 Task: Send an email with the signature Kayla Brown with the subject Apology for a mistake and the message I wanted to confirm the availability of the meeting room for tomorrows presentation. from softage.6@softage.net to softage.3@softage.net and move the email from Sent Items to the folder Water quality
Action: Mouse moved to (82, 86)
Screenshot: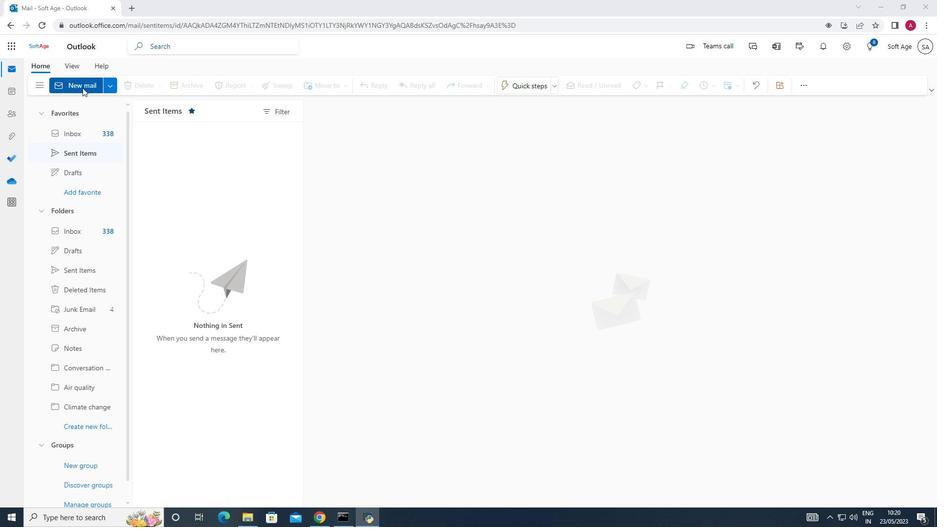 
Action: Mouse pressed left at (82, 86)
Screenshot: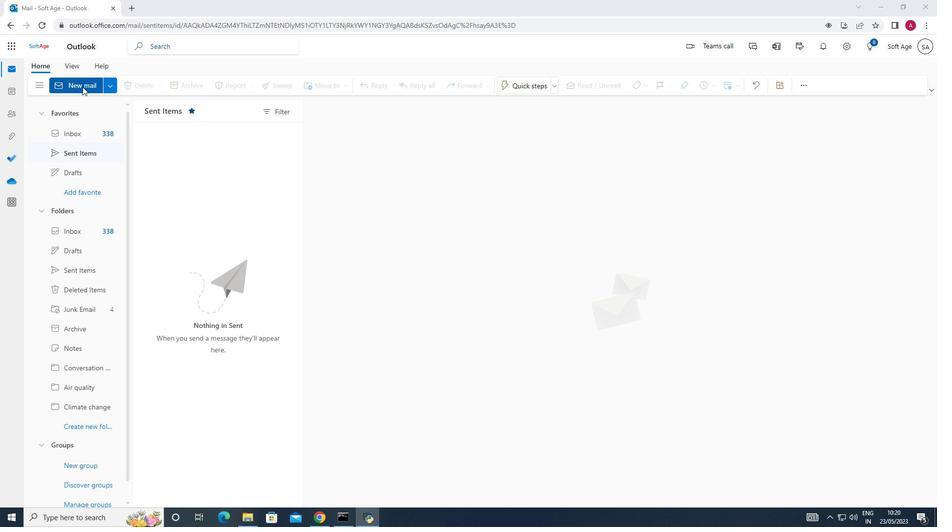 
Action: Mouse moved to (665, 83)
Screenshot: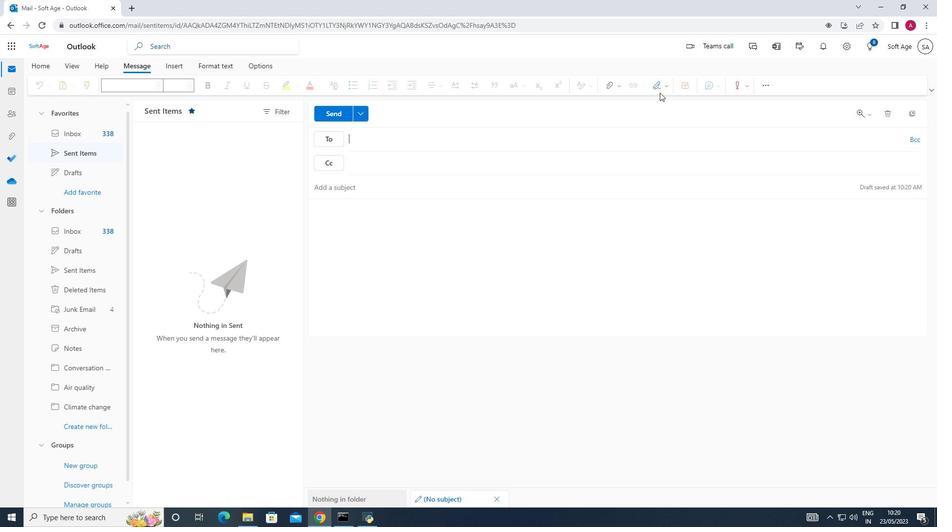 
Action: Mouse pressed left at (665, 83)
Screenshot: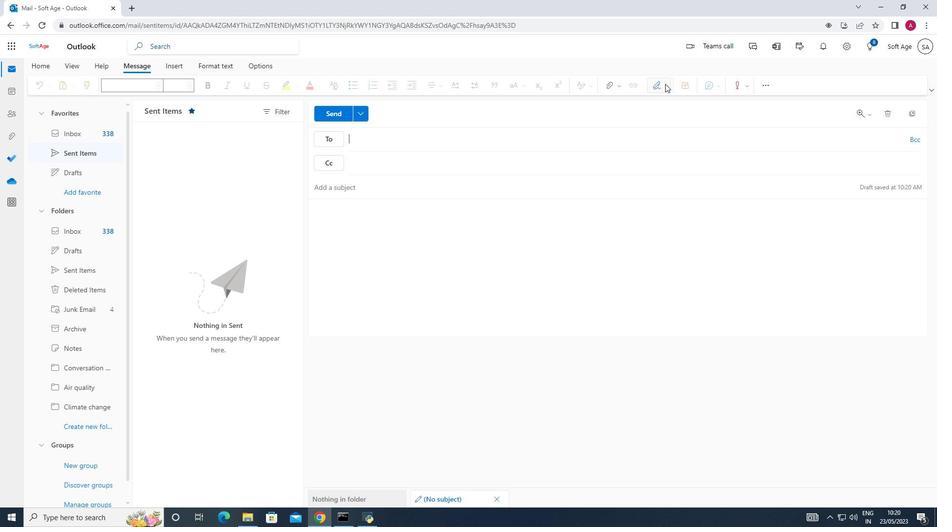 
Action: Mouse moved to (649, 123)
Screenshot: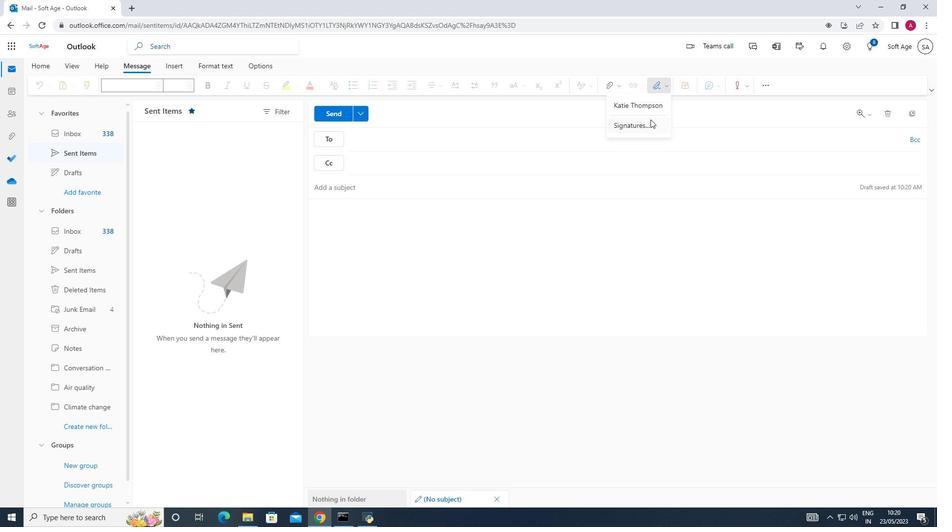 
Action: Mouse pressed left at (649, 123)
Screenshot: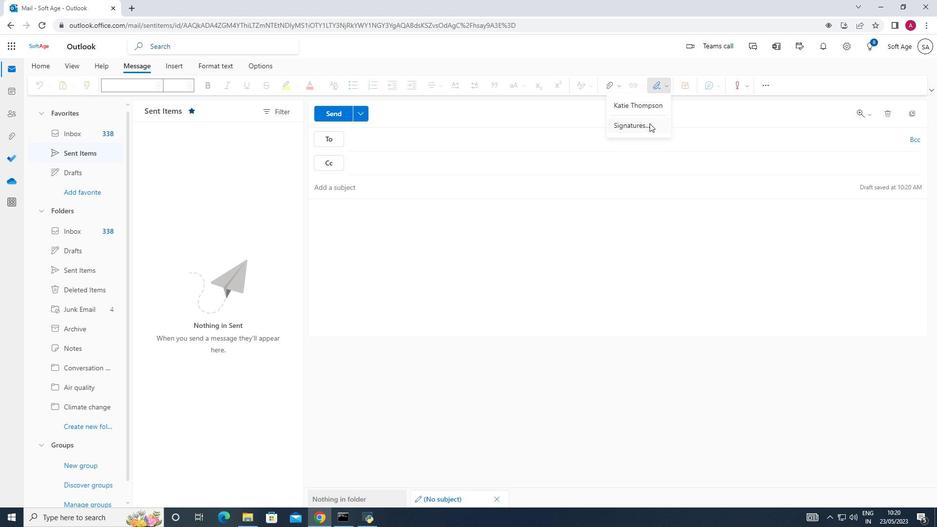 
Action: Mouse moved to (650, 158)
Screenshot: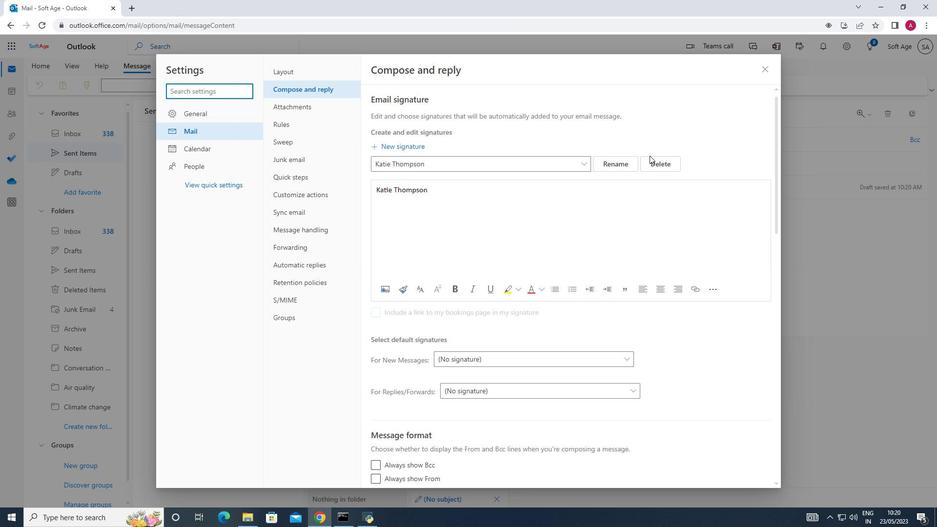 
Action: Mouse pressed left at (650, 158)
Screenshot: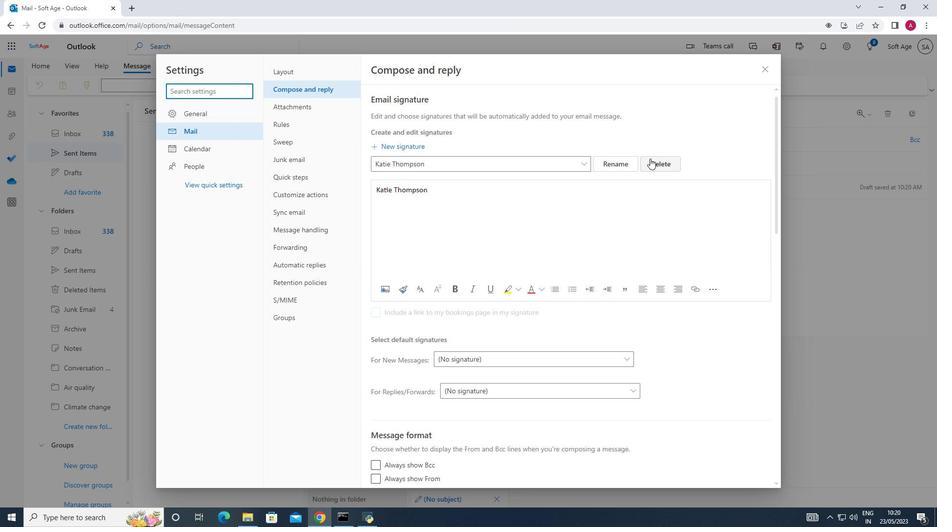 
Action: Mouse moved to (381, 163)
Screenshot: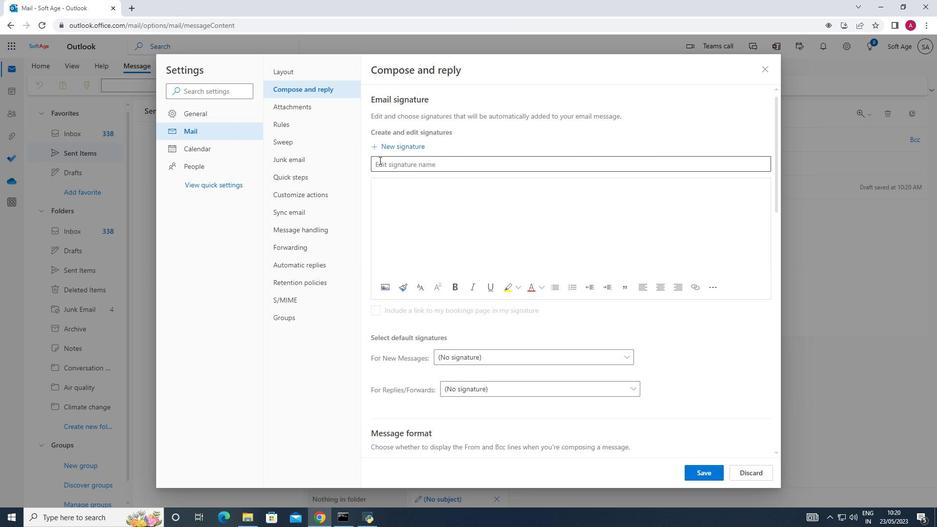 
Action: Mouse pressed left at (381, 163)
Screenshot: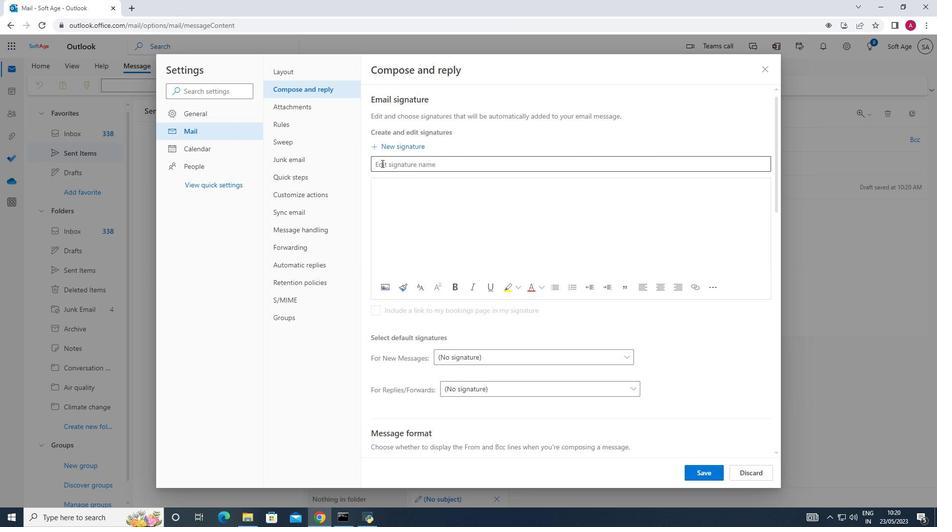 
Action: Key pressed <Key.shift_r>Kayla<Key.space><Key.shift>Brown
Screenshot: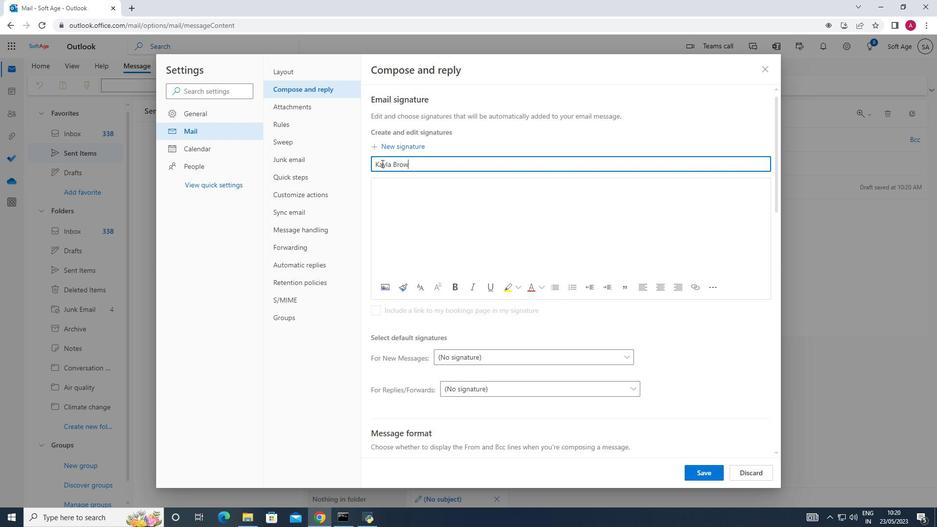 
Action: Mouse moved to (393, 190)
Screenshot: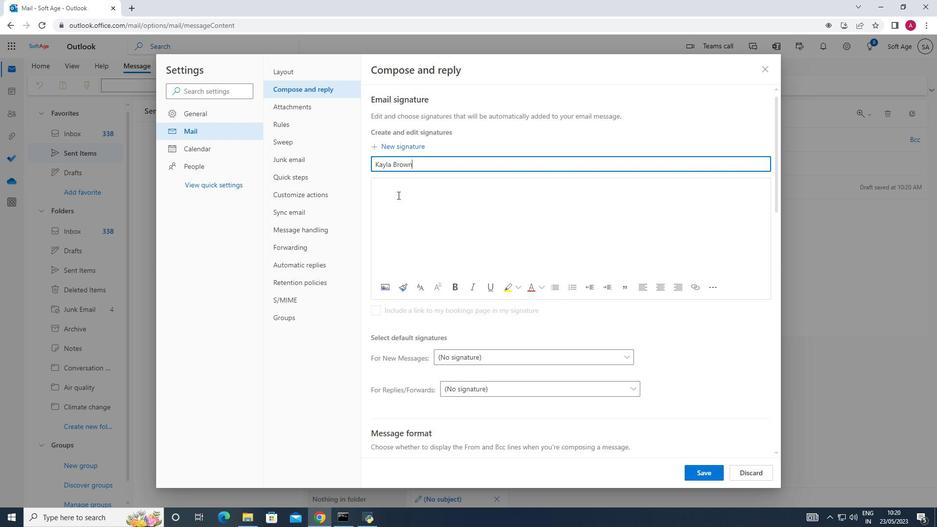 
Action: Mouse pressed left at (393, 190)
Screenshot: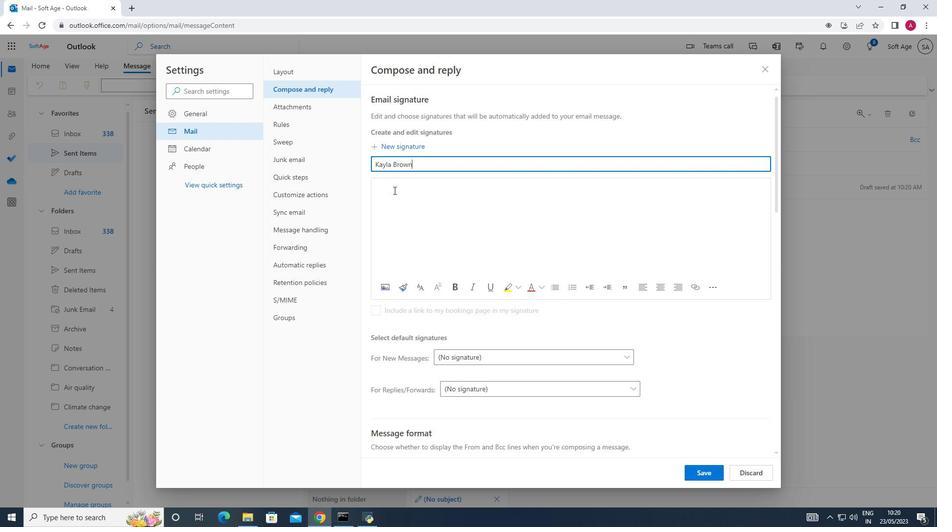 
Action: Mouse moved to (393, 190)
Screenshot: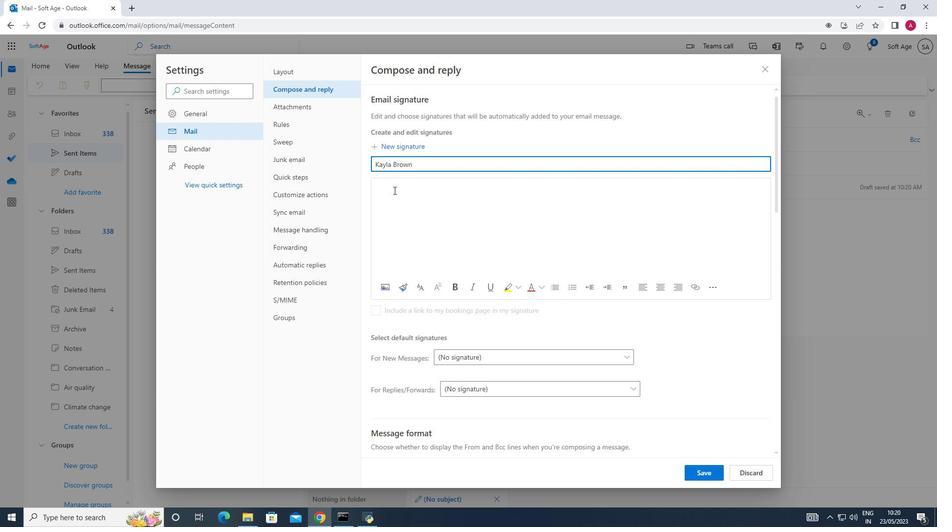 
Action: Key pressed <Key.shift_r>Kayla<Key.space><Key.shift><Key.shift><Key.shift><Key.shift>Be<Key.backspace>rown
Screenshot: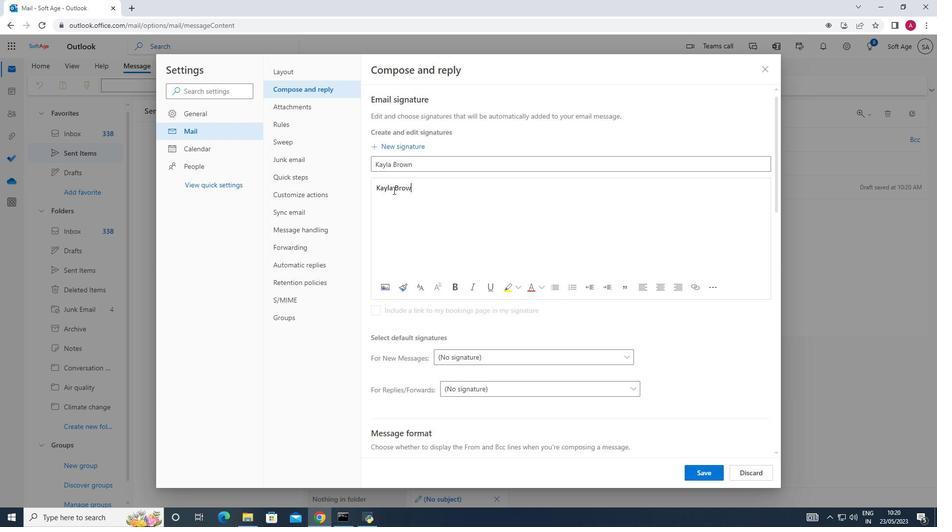 
Action: Mouse moved to (699, 469)
Screenshot: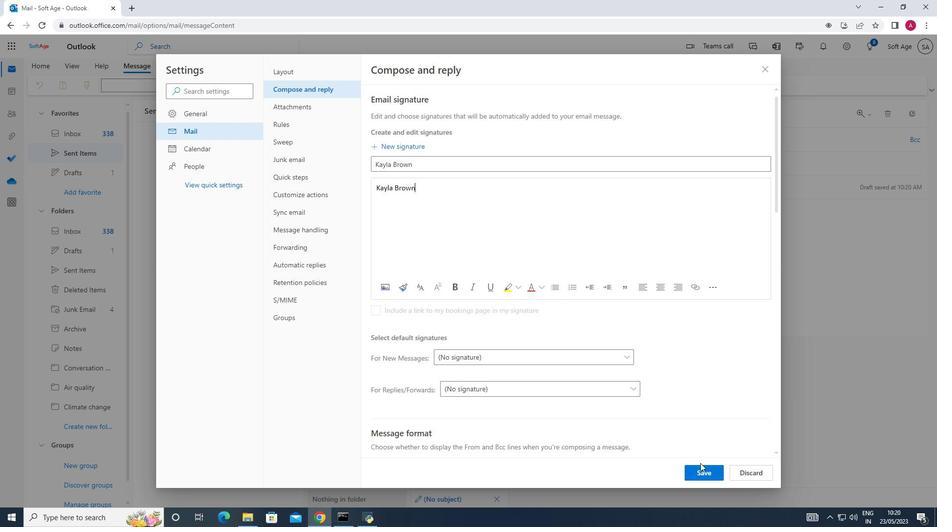 
Action: Mouse pressed left at (699, 469)
Screenshot: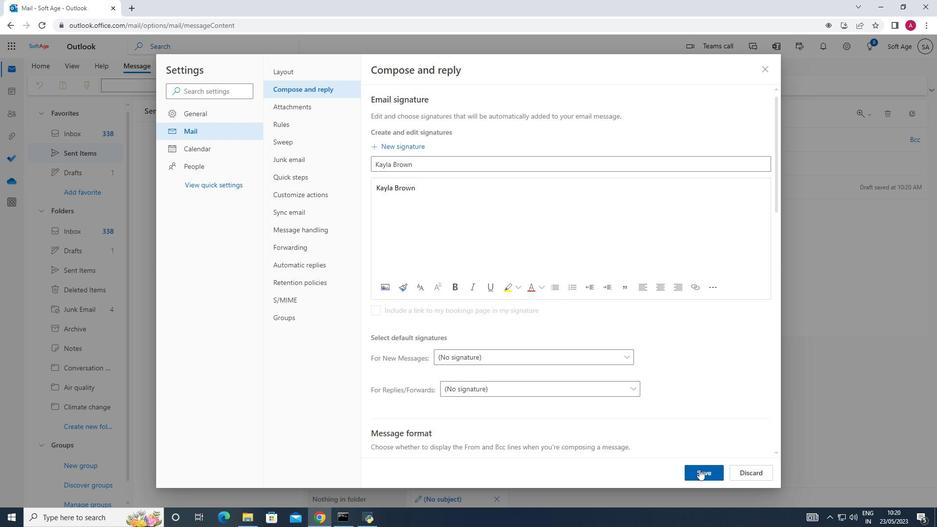 
Action: Mouse moved to (764, 66)
Screenshot: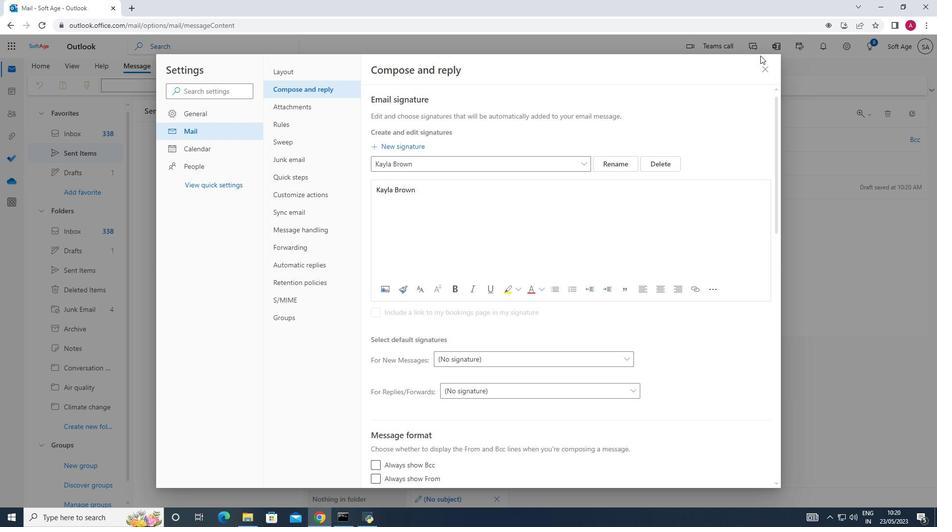 
Action: Mouse pressed left at (764, 66)
Screenshot: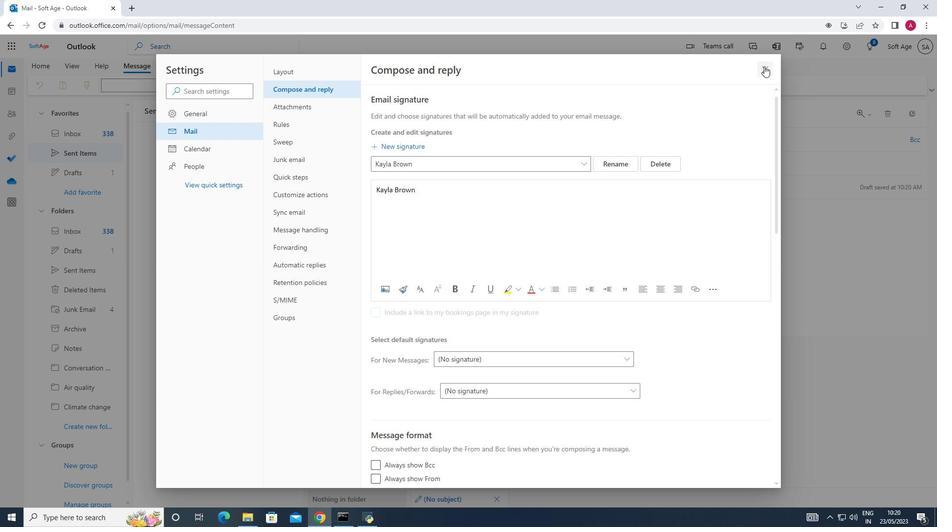 
Action: Mouse moved to (670, 88)
Screenshot: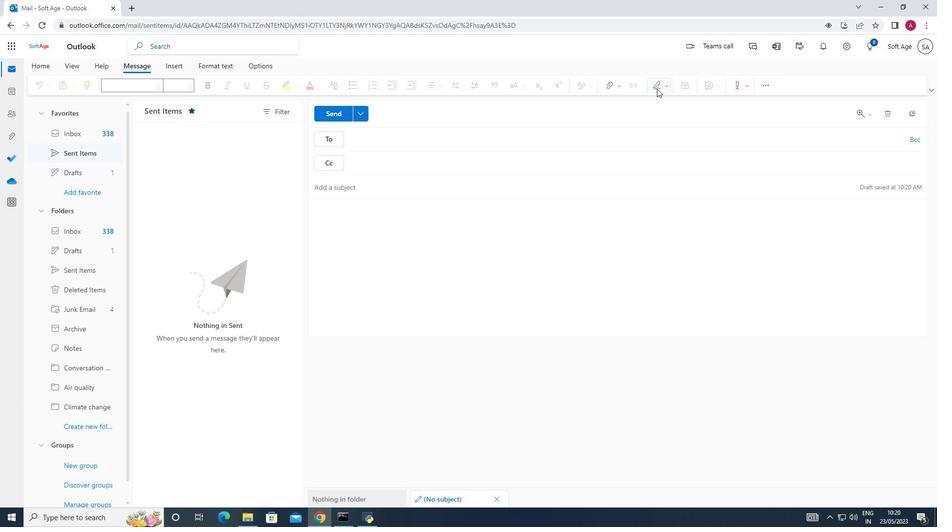 
Action: Mouse pressed left at (670, 88)
Screenshot: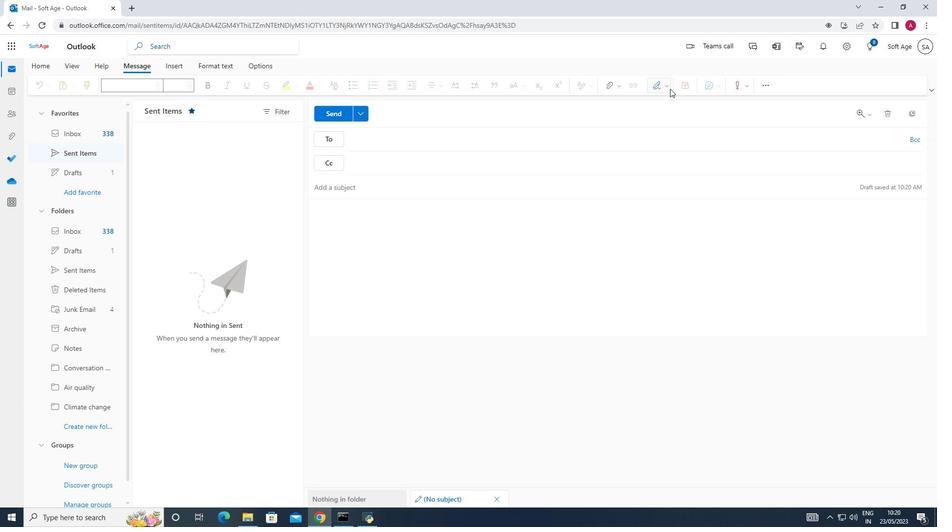 
Action: Mouse moved to (653, 109)
Screenshot: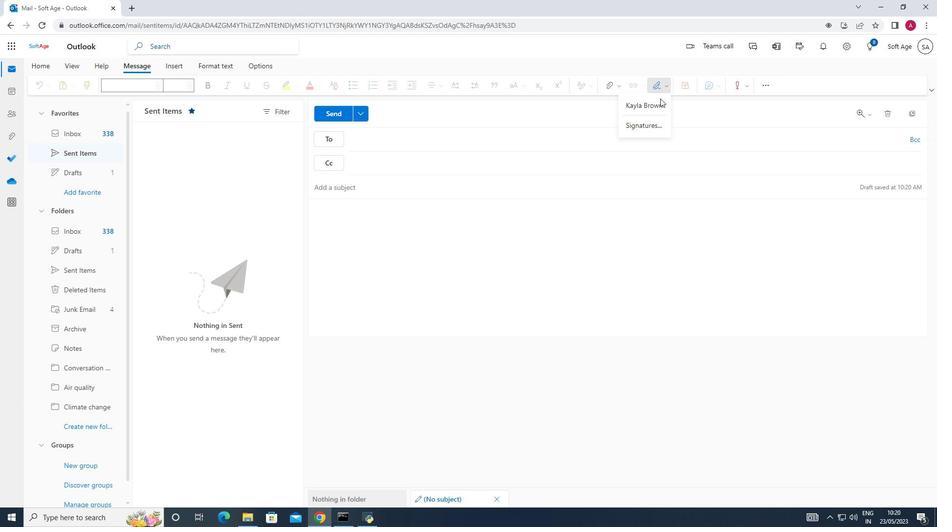 
Action: Mouse pressed left at (653, 109)
Screenshot: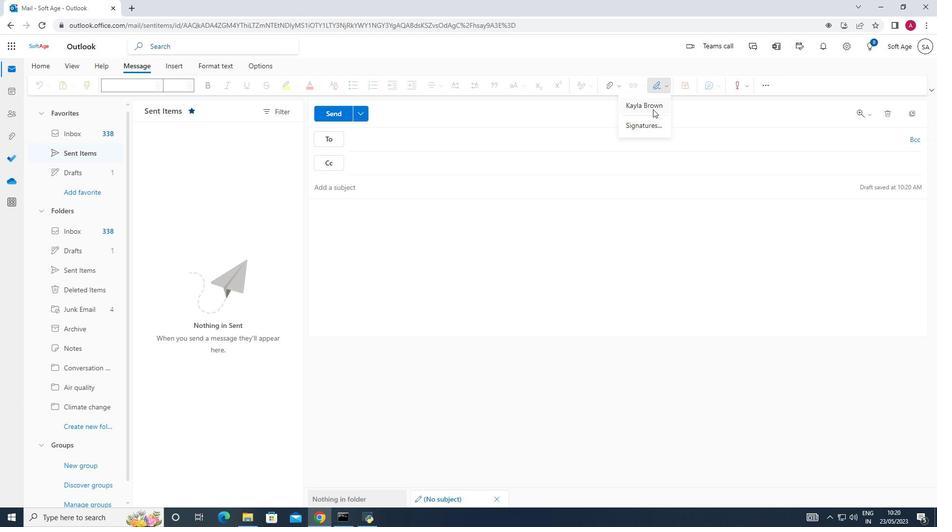 
Action: Mouse moved to (328, 189)
Screenshot: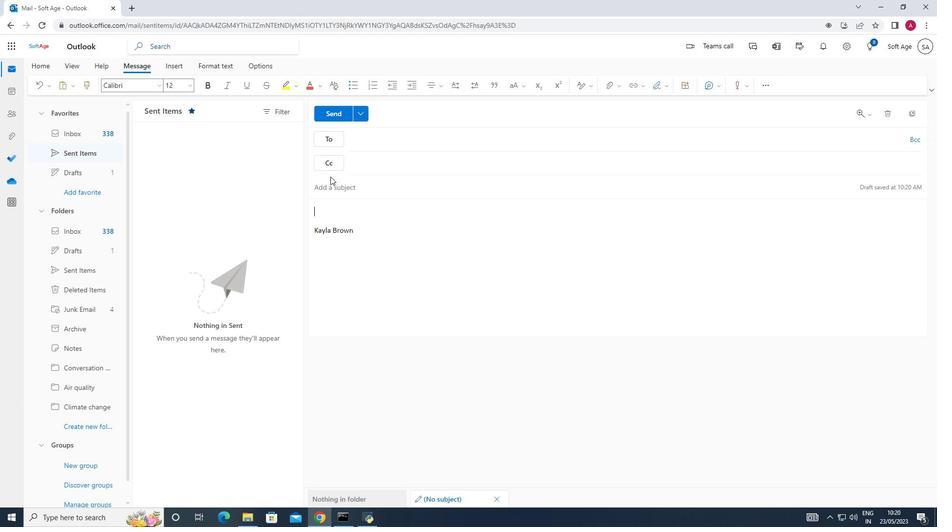 
Action: Mouse pressed left at (328, 189)
Screenshot: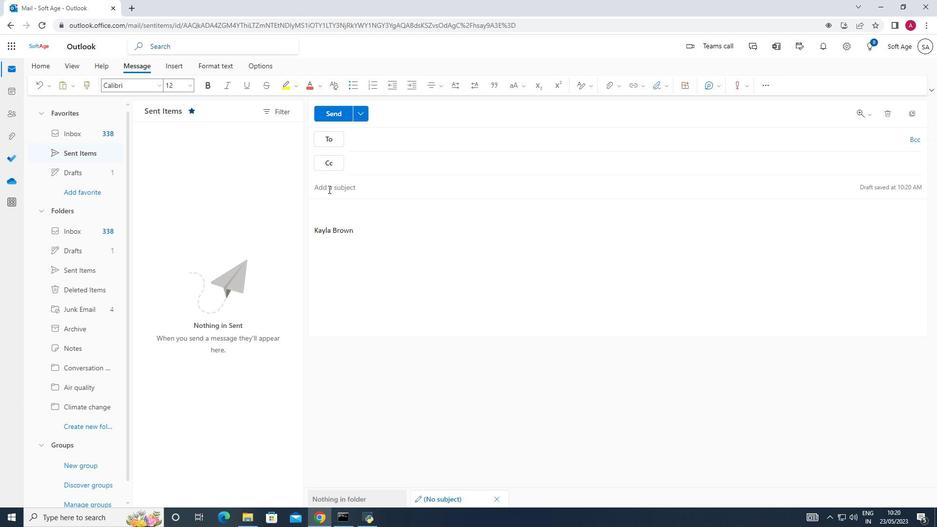 
Action: Key pressed <Key.shift>Apology<Key.space>for<Key.space>a<Key.space>mistake<Key.space>
Screenshot: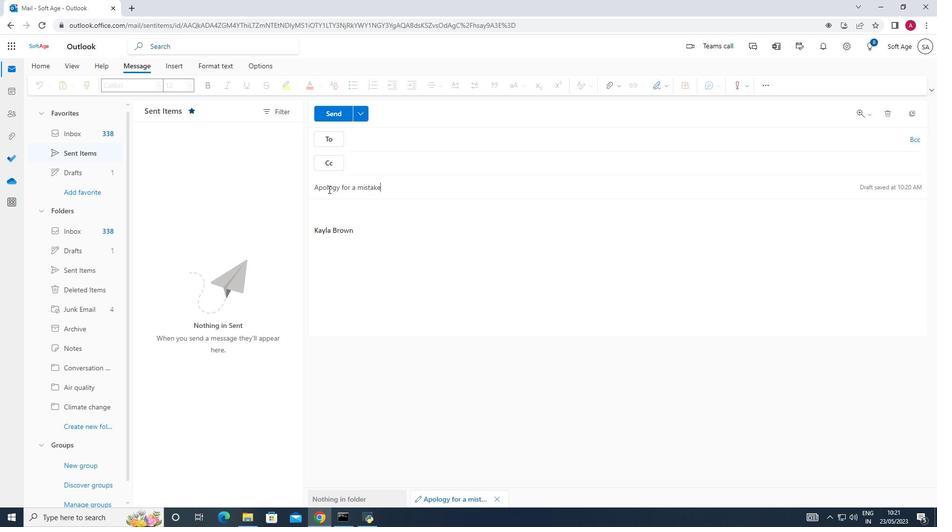
Action: Mouse moved to (313, 211)
Screenshot: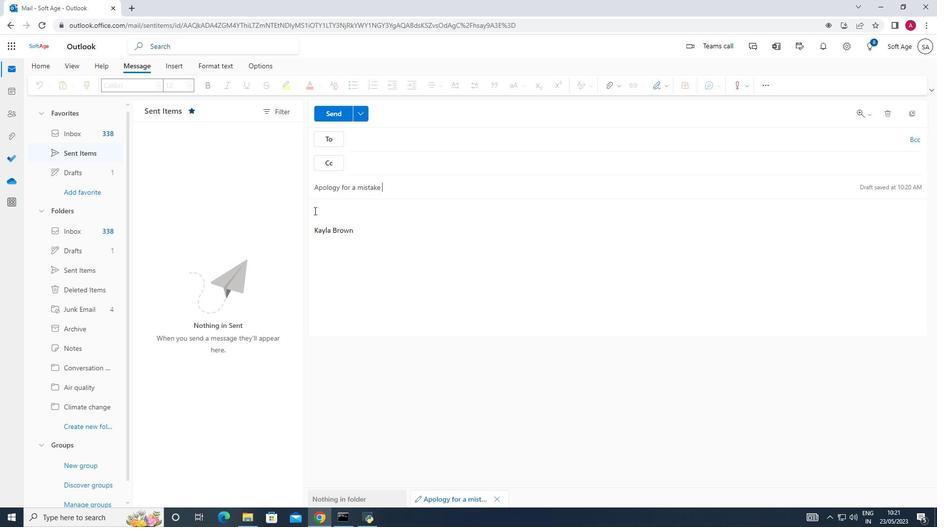 
Action: Mouse pressed left at (313, 211)
Screenshot: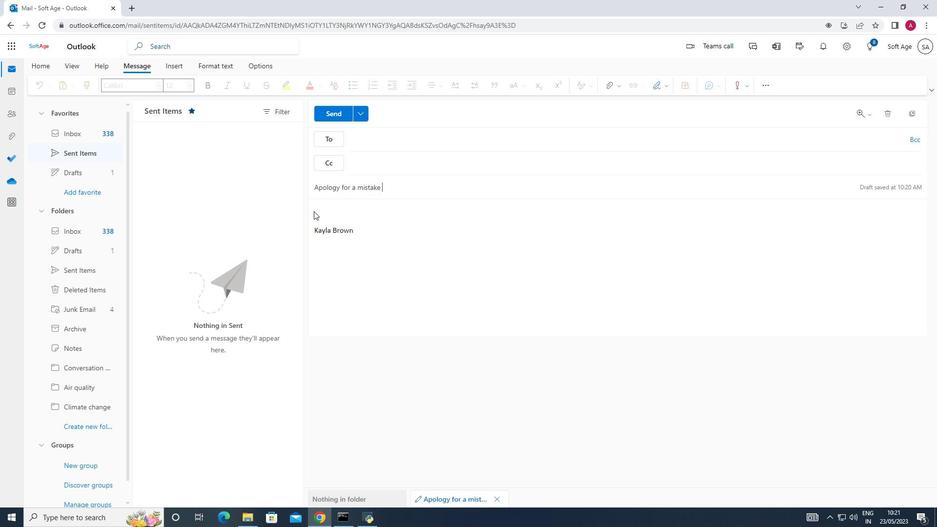 
Action: Mouse moved to (313, 209)
Screenshot: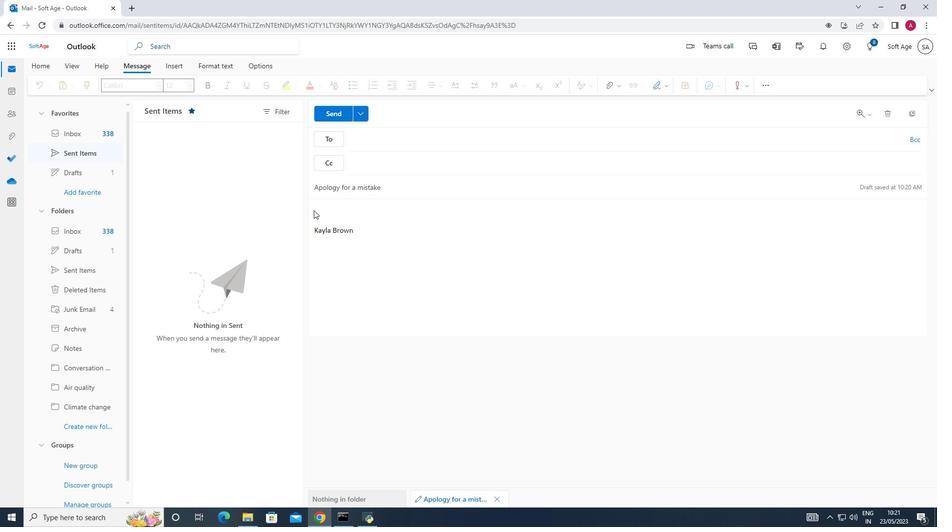 
Action: Mouse pressed left at (313, 209)
Screenshot: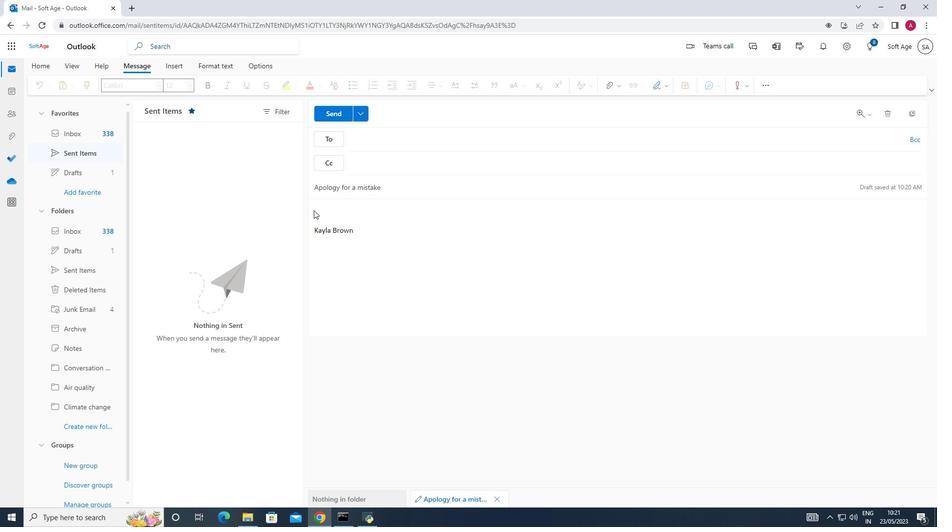 
Action: Mouse moved to (323, 208)
Screenshot: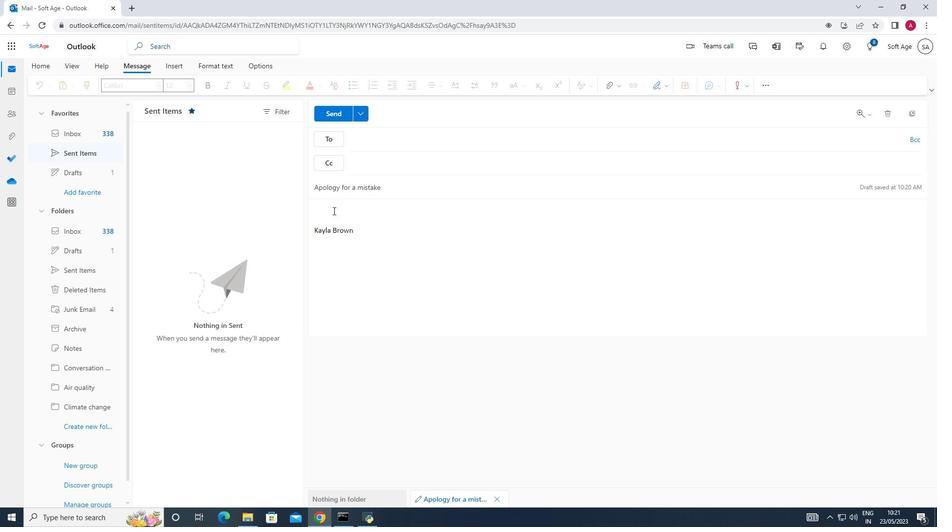 
Action: Mouse pressed left at (323, 208)
Screenshot: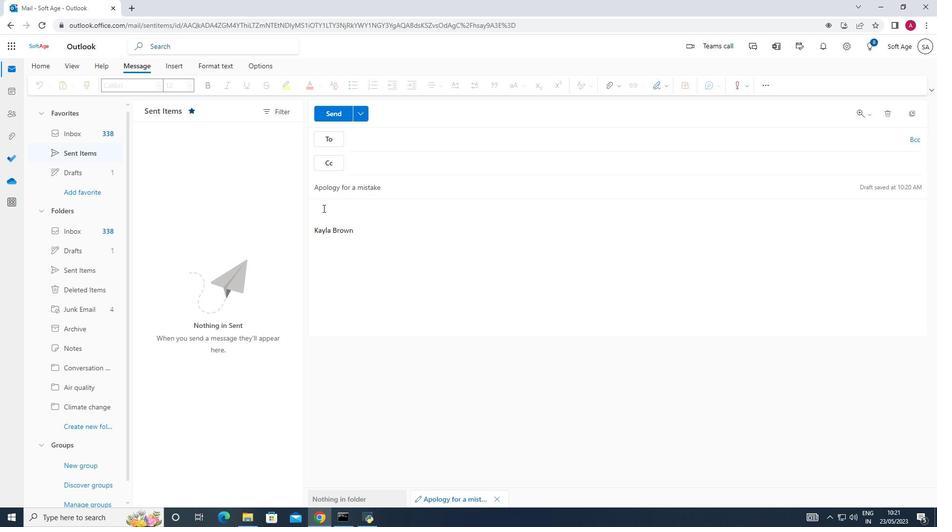 
Action: Mouse moved to (322, 208)
Screenshot: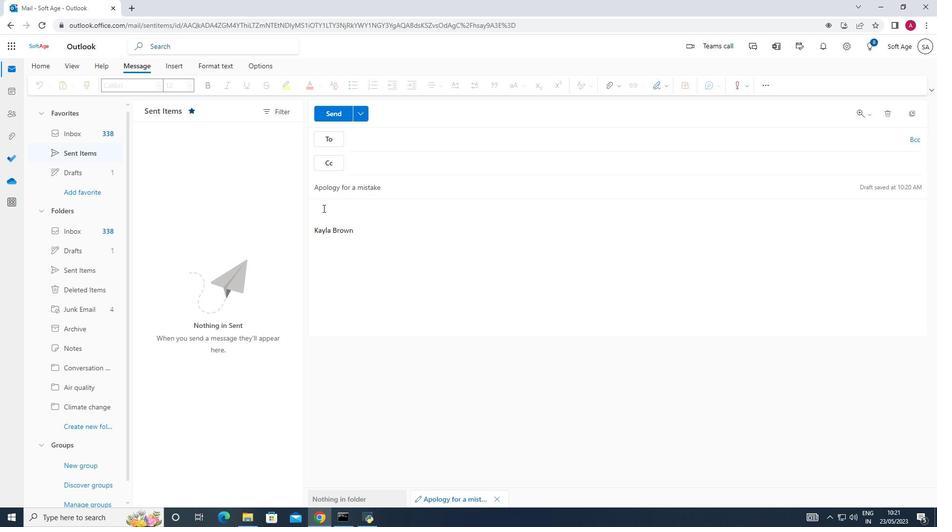 
Action: Key pressed <Key.shift>I<Key.space>wanted<Key.space>to<Key.space>confirm<Key.space>the<Key.space>avi<Key.backspace>ai<Key.tab><Key.space>of<Key.space>the<Key.space>meetind<Key.backspace>g<Key.space>room<Key.space>for<Key.space>tomorrows<Key.space>pre<Key.tab>.
Screenshot: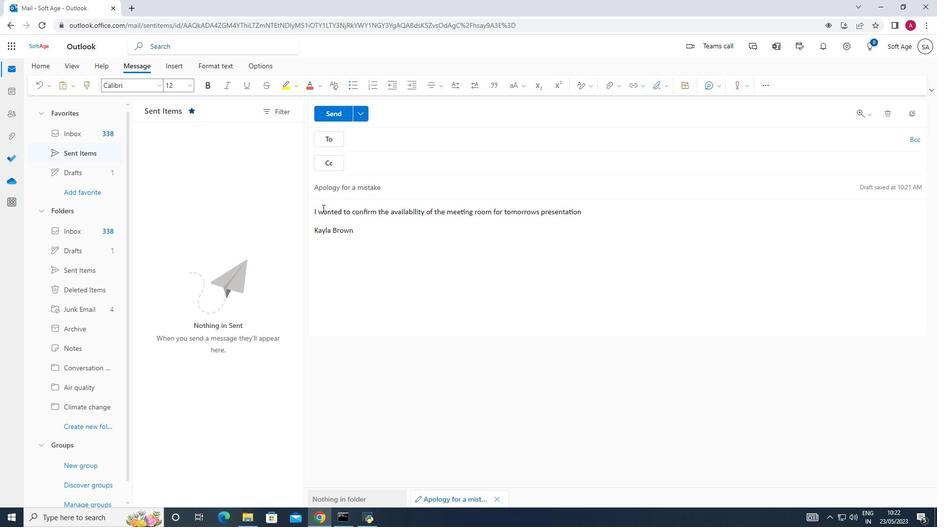 
Action: Mouse moved to (358, 143)
Screenshot: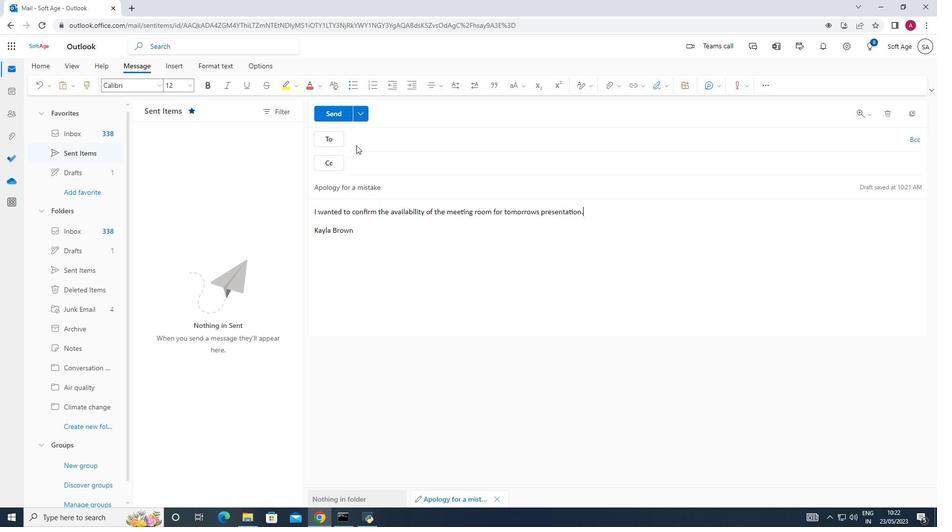 
Action: Mouse pressed left at (358, 143)
Screenshot: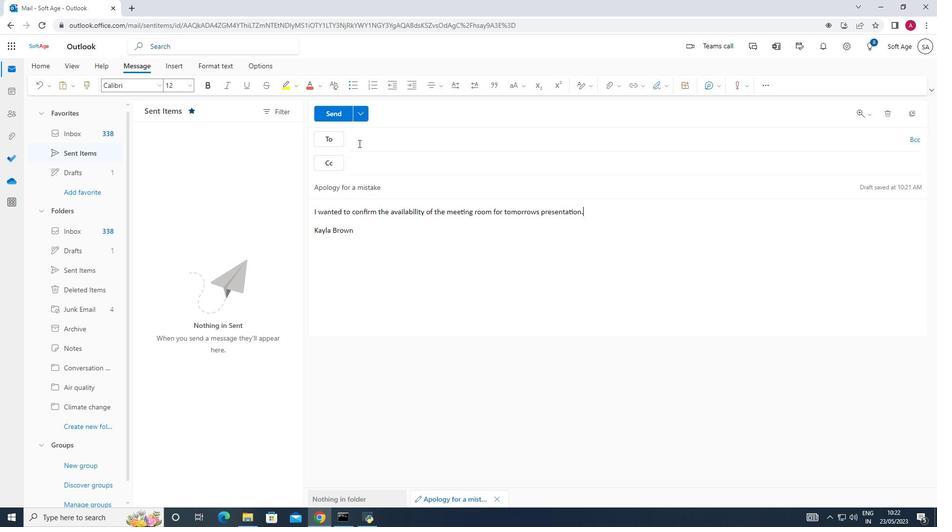 
Action: Key pressed softage.3<Key.shift>@softage,<Key.backspace>softage.3<Key.shift>@softage.net
Screenshot: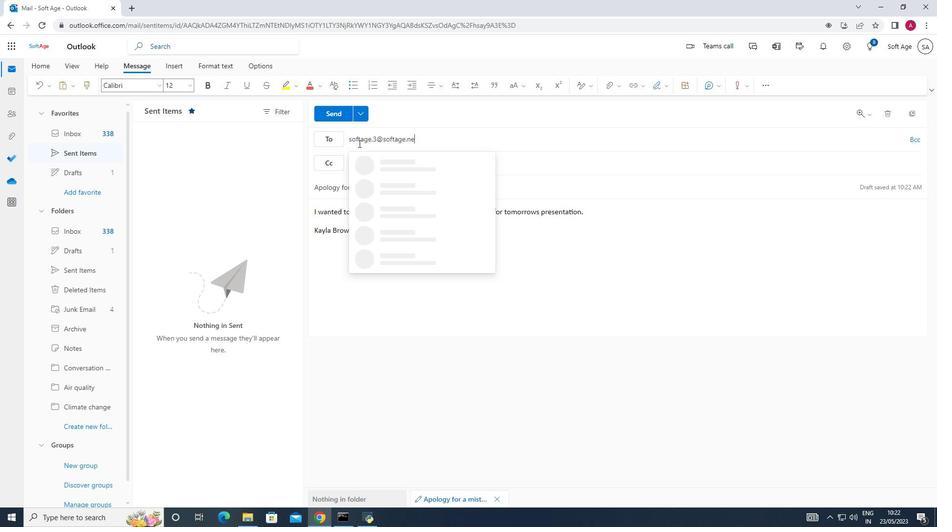 
Action: Mouse moved to (400, 162)
Screenshot: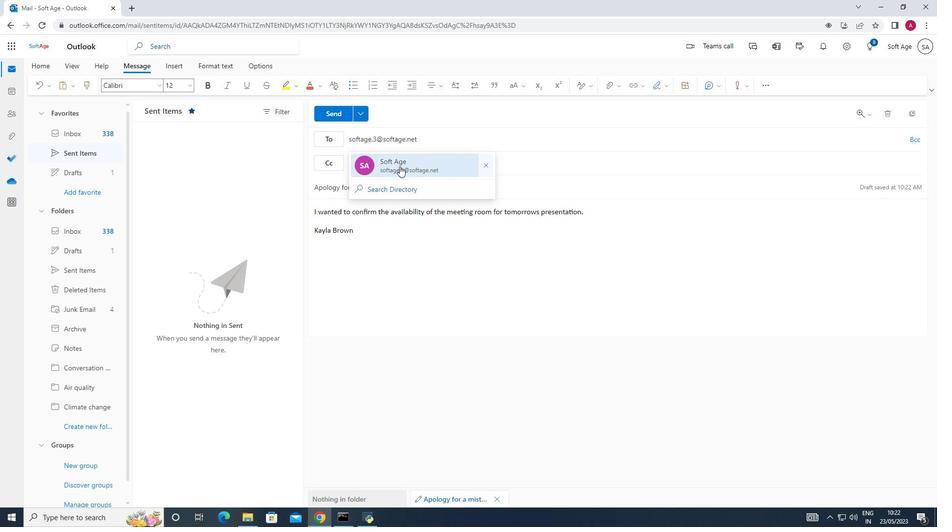 
Action: Mouse pressed left at (400, 162)
Screenshot: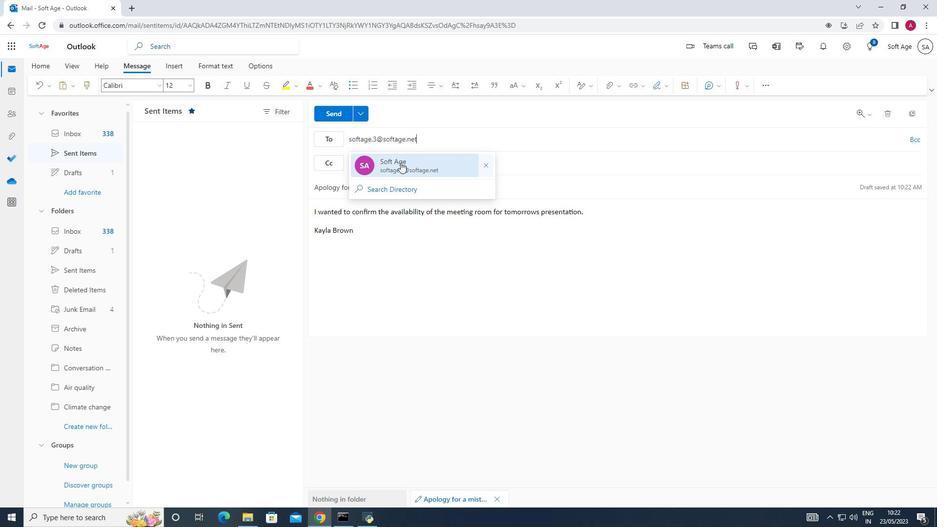 
Action: Mouse moved to (327, 105)
Screenshot: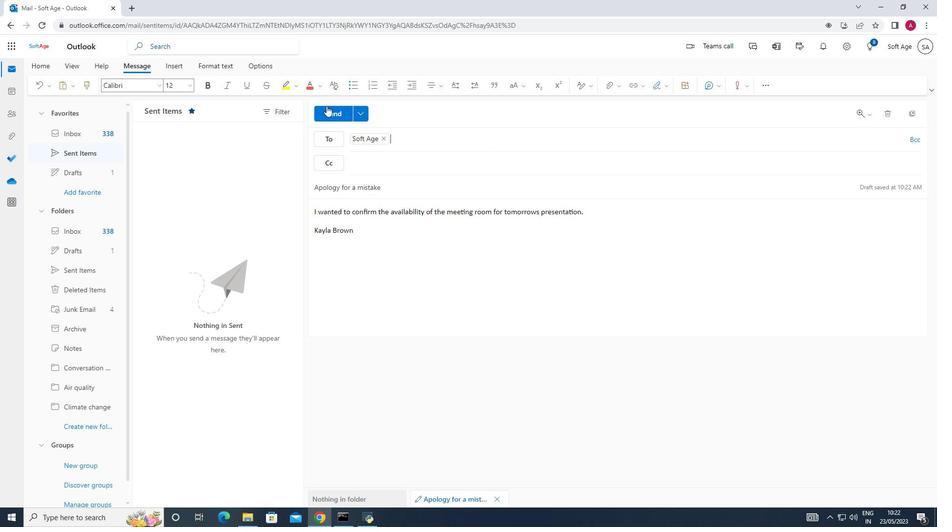 
Action: Mouse pressed left at (327, 105)
Screenshot: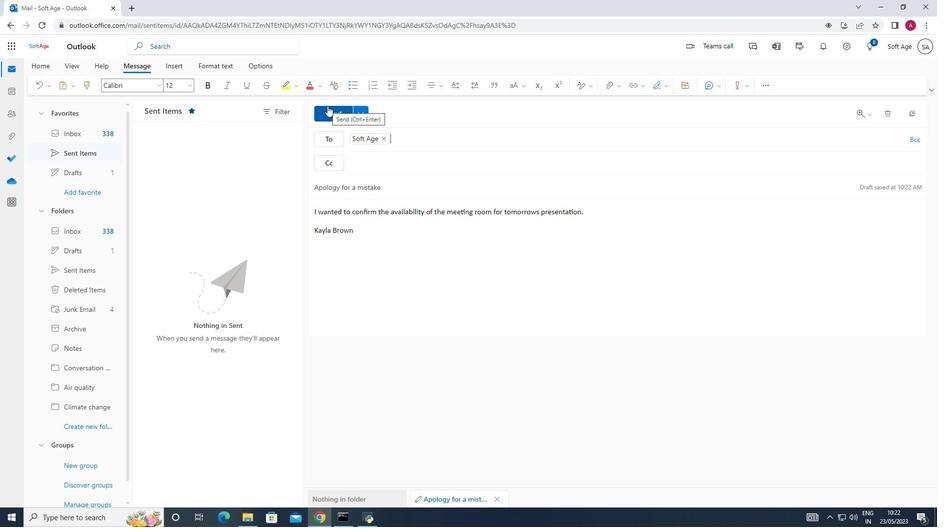 
Action: Mouse moved to (96, 422)
Screenshot: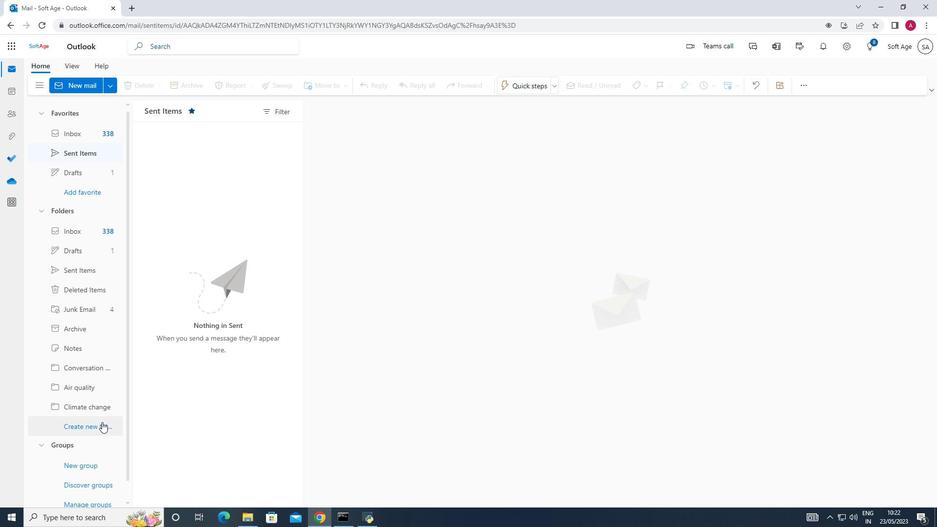 
Action: Mouse pressed left at (96, 422)
Screenshot: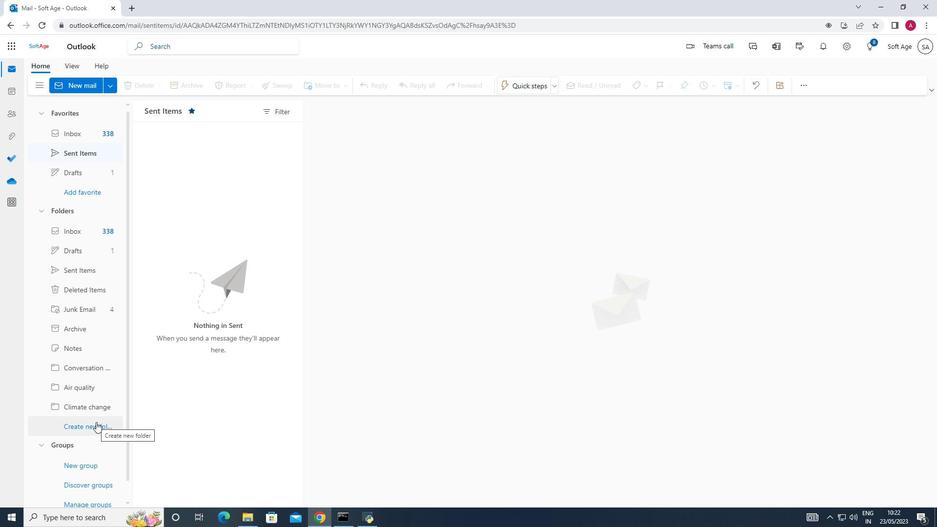 
Action: Mouse moved to (98, 412)
Screenshot: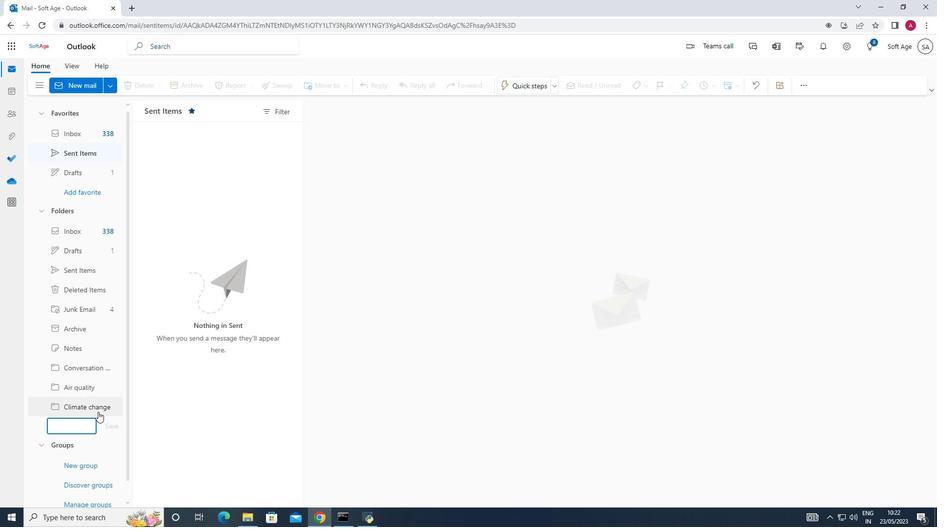 
Action: Key pressed <Key.shift>Water<Key.space>quality<Key.enter>
Screenshot: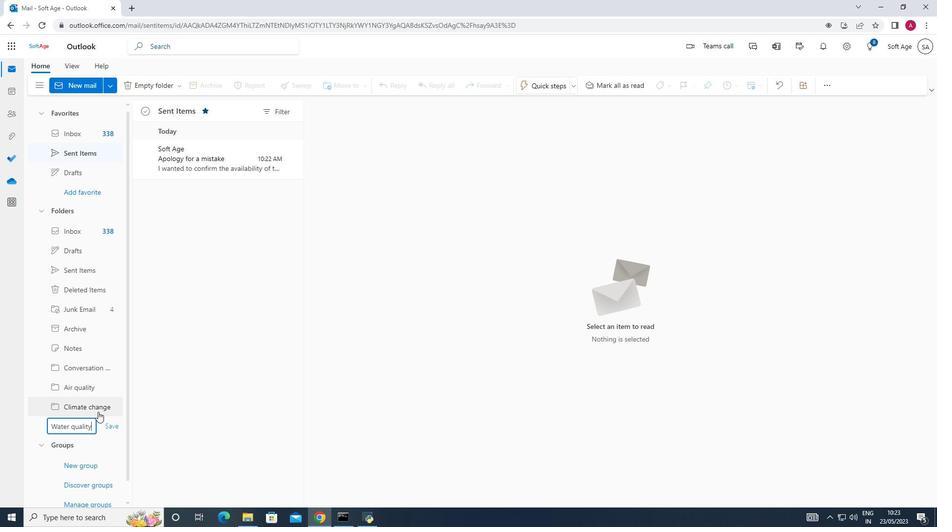 
Action: Mouse moved to (50, 152)
Screenshot: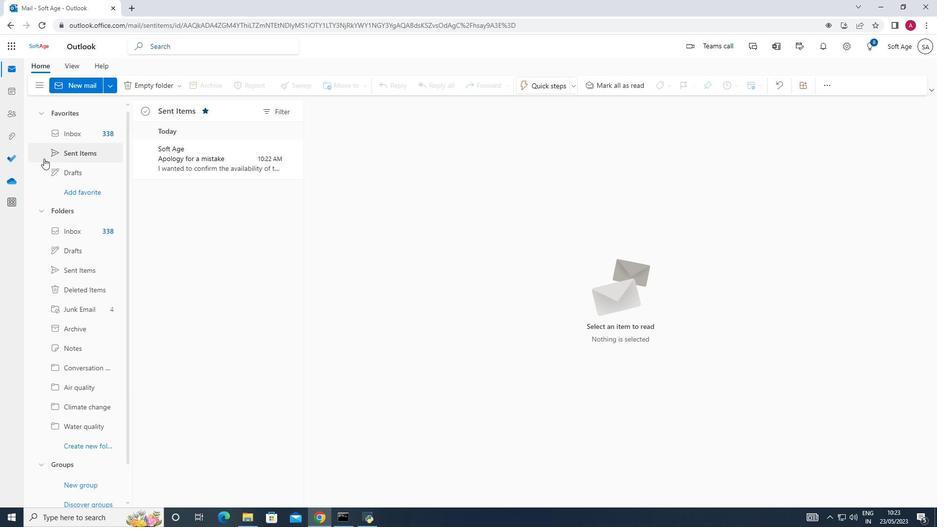 
Action: Mouse pressed left at (50, 152)
Screenshot: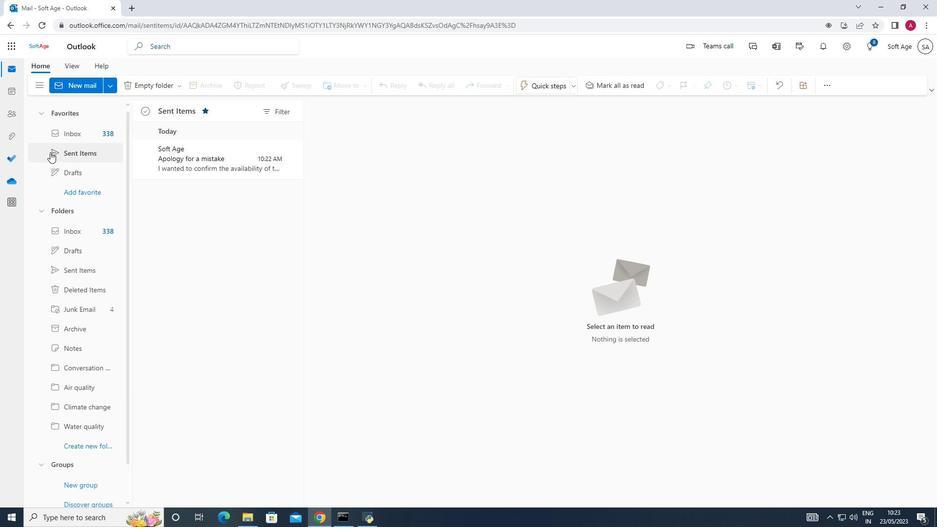 
Action: Mouse moved to (172, 151)
Screenshot: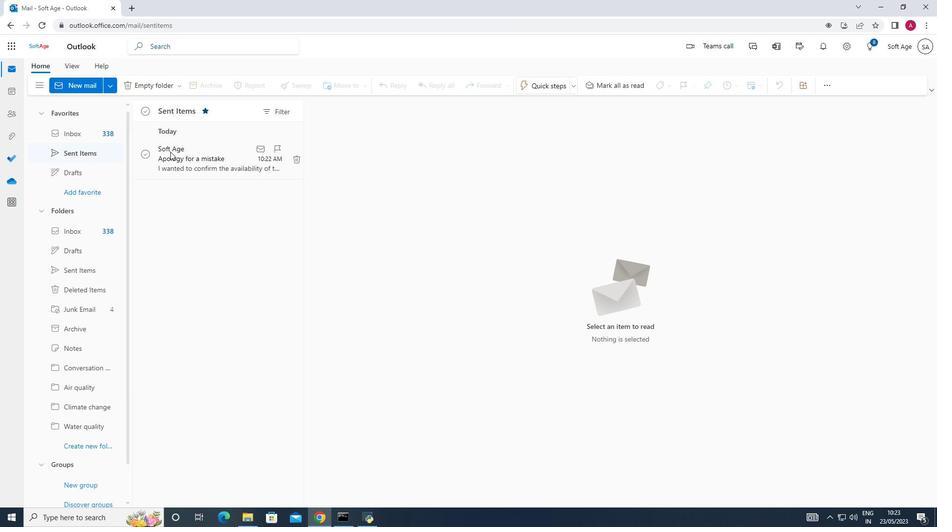 
Action: Mouse pressed left at (172, 151)
Screenshot: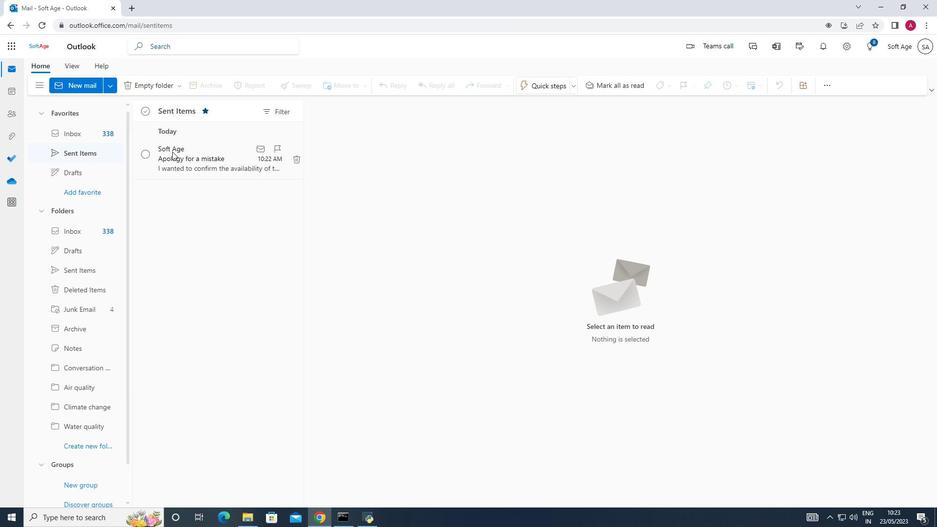 
Action: Mouse moved to (257, 213)
Screenshot: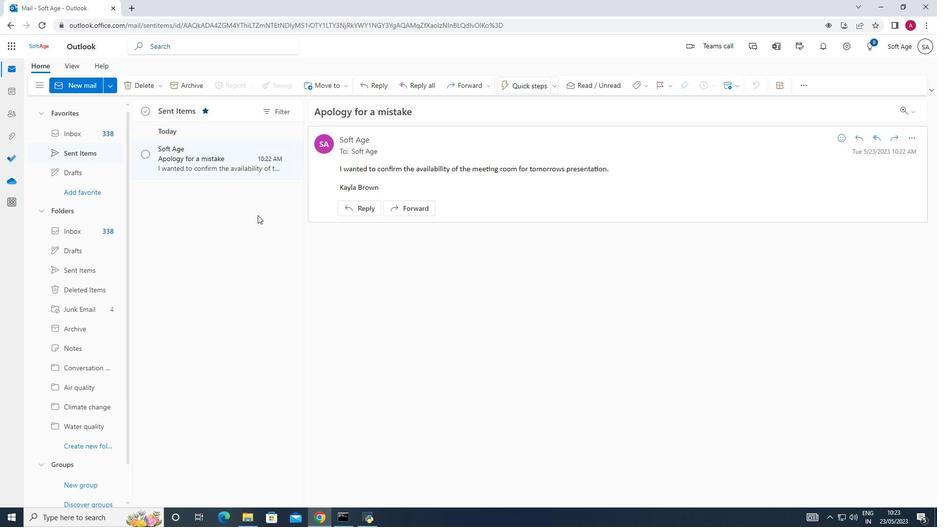 
Action: Mouse pressed right at (257, 213)
Screenshot: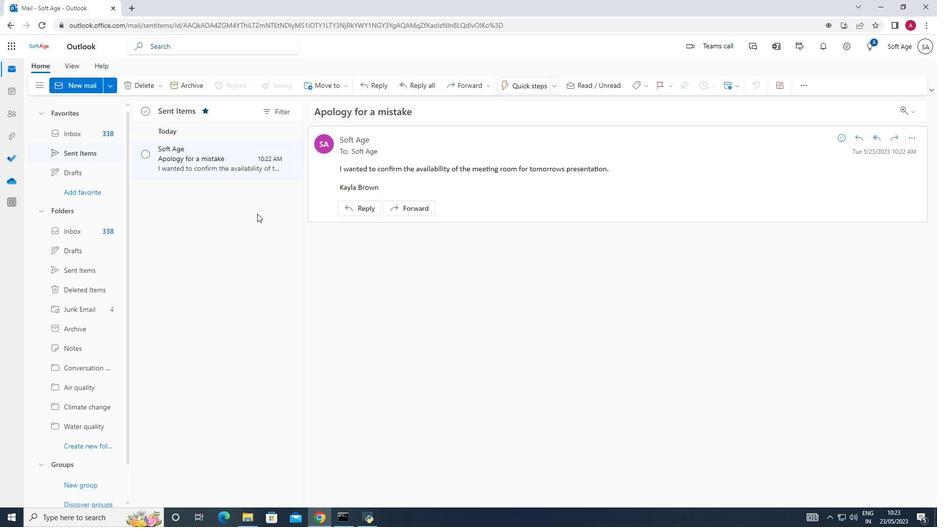 
Action: Mouse moved to (255, 208)
Screenshot: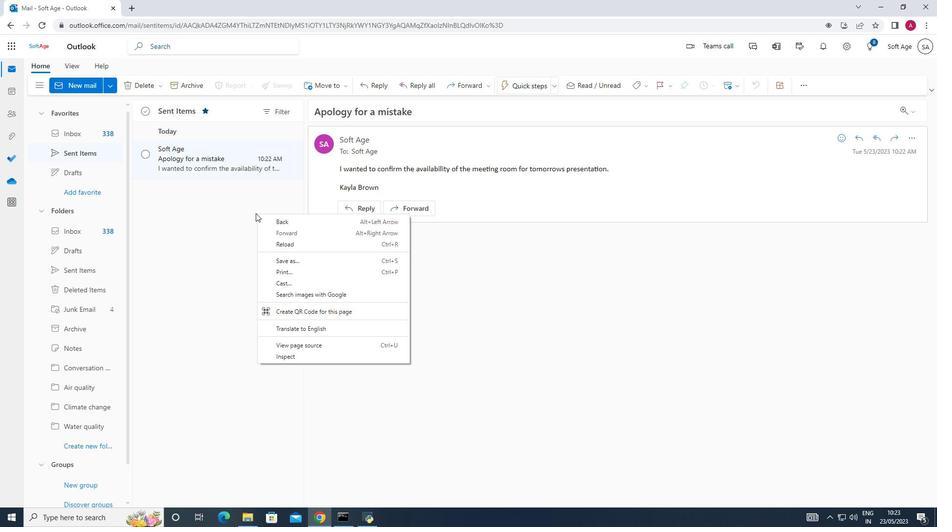 
Action: Mouse pressed left at (255, 208)
Screenshot: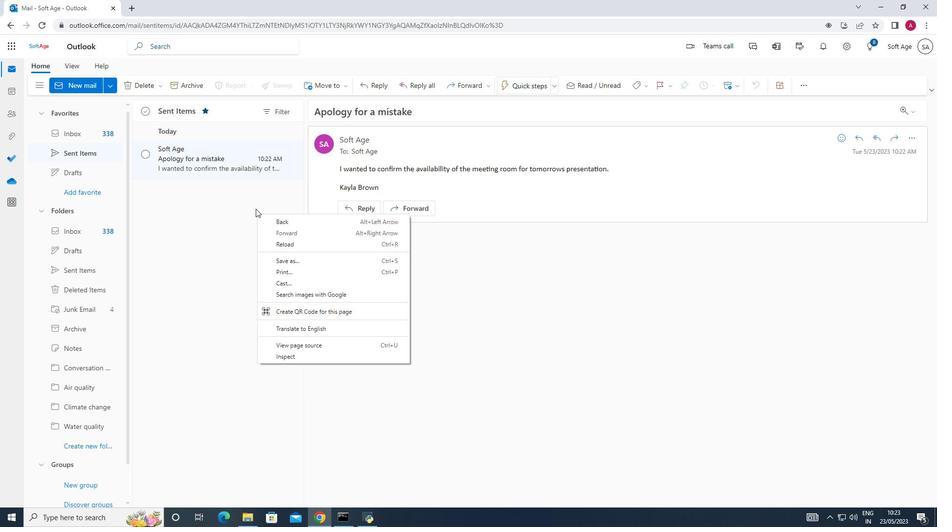 
Action: Mouse moved to (269, 159)
Screenshot: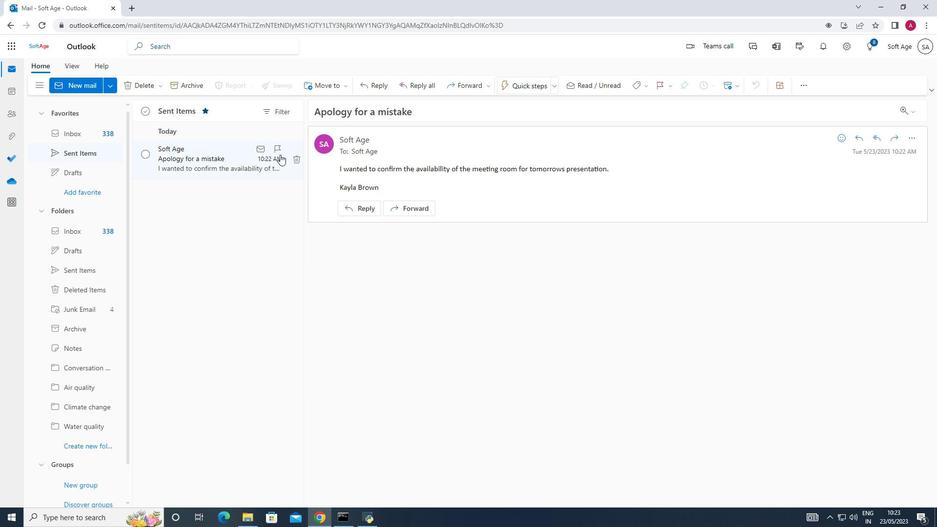
Action: Mouse pressed right at (269, 159)
Screenshot: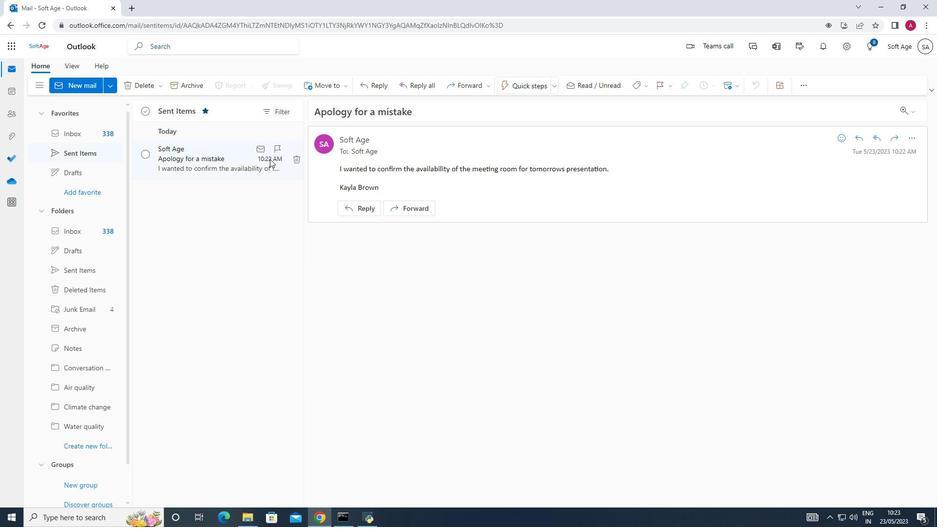 
Action: Mouse moved to (287, 203)
Screenshot: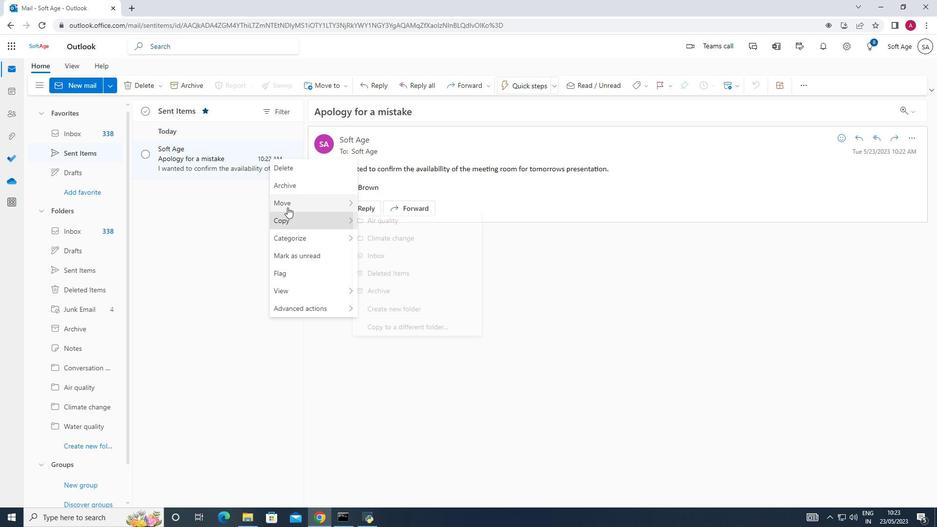 
Action: Mouse pressed left at (287, 203)
Screenshot: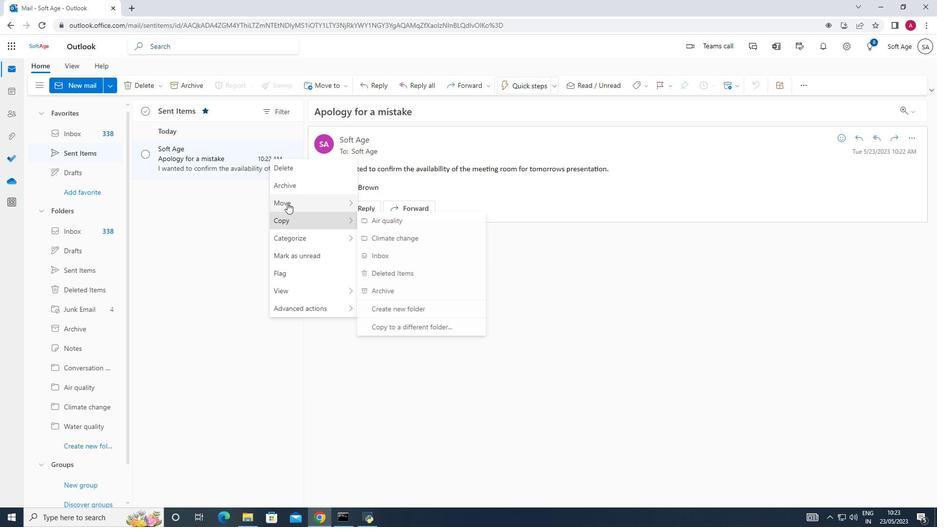 
Action: Mouse moved to (381, 212)
Screenshot: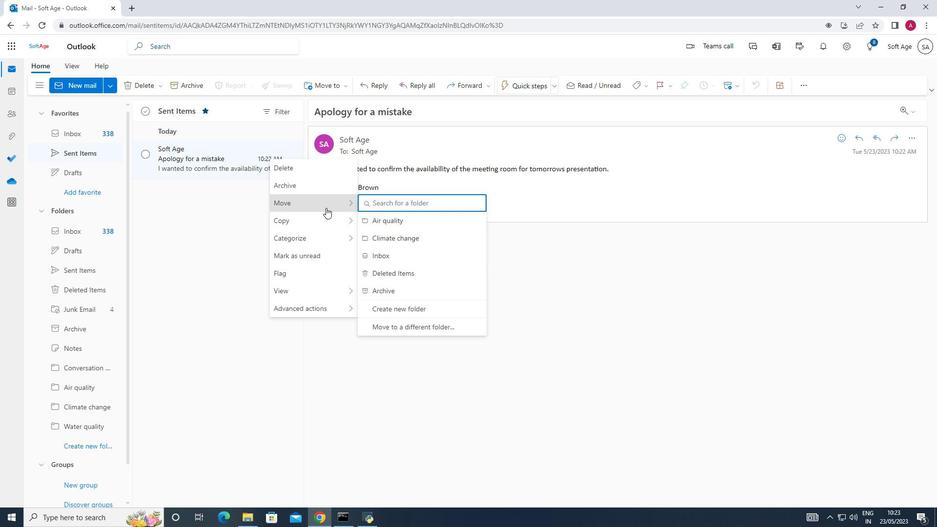 
Action: Key pressed wa
Screenshot: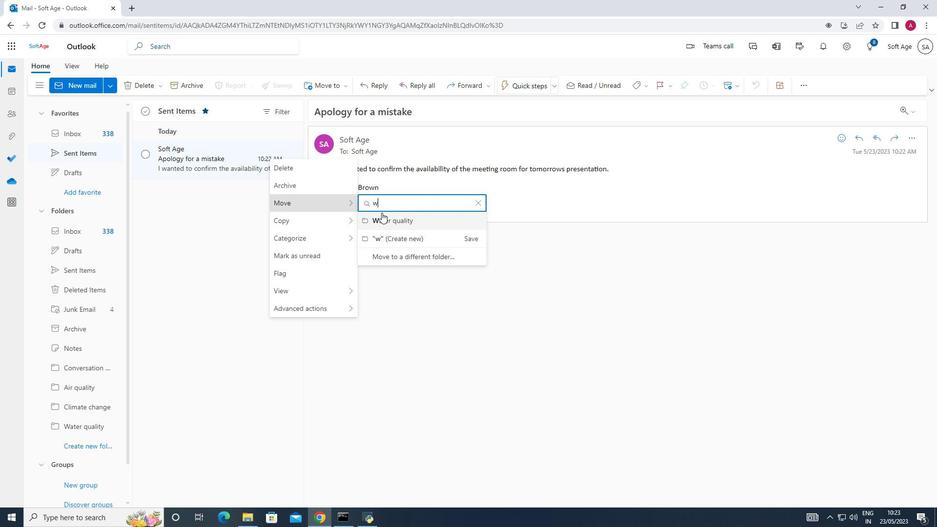 
Action: Mouse moved to (403, 220)
Screenshot: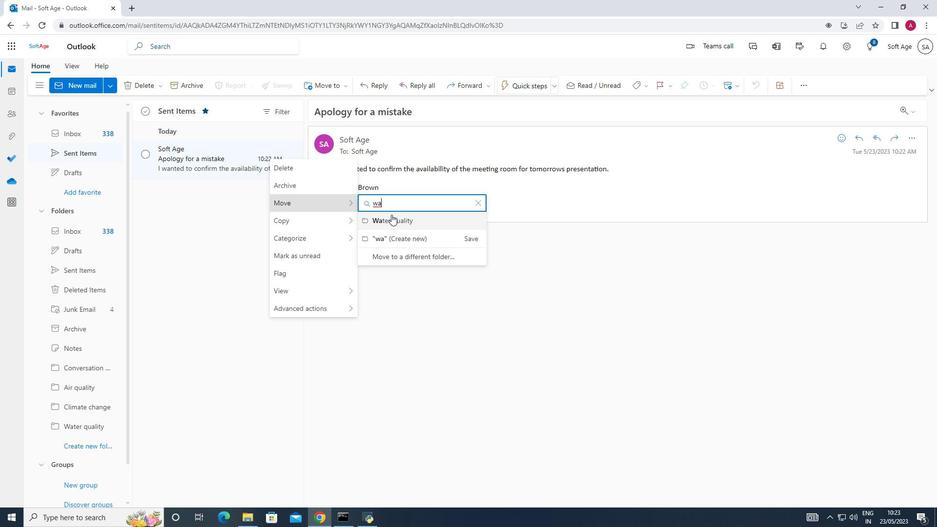 
Action: Mouse pressed left at (403, 220)
Screenshot: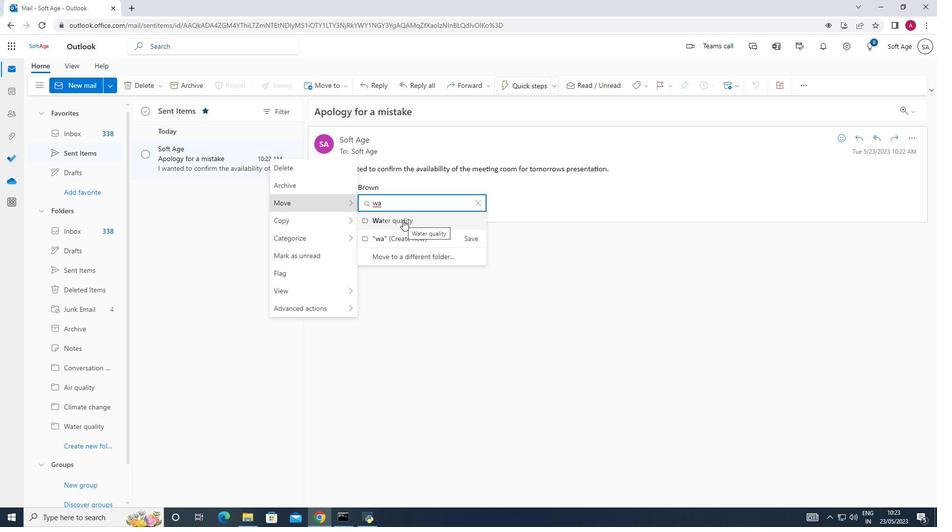 
Action: Mouse moved to (342, 221)
Screenshot: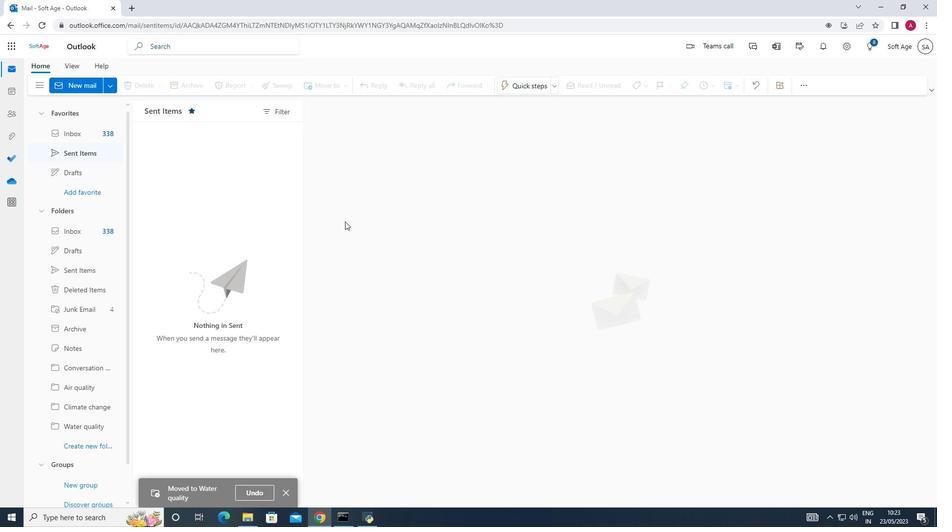
